 Task: In the  document Emotionalintelligencefile.docx Change font size of watermark '112' and place the watermark  'Horizontally'. Insert footer and write www.quantum.com
Action: Mouse moved to (661, 399)
Screenshot: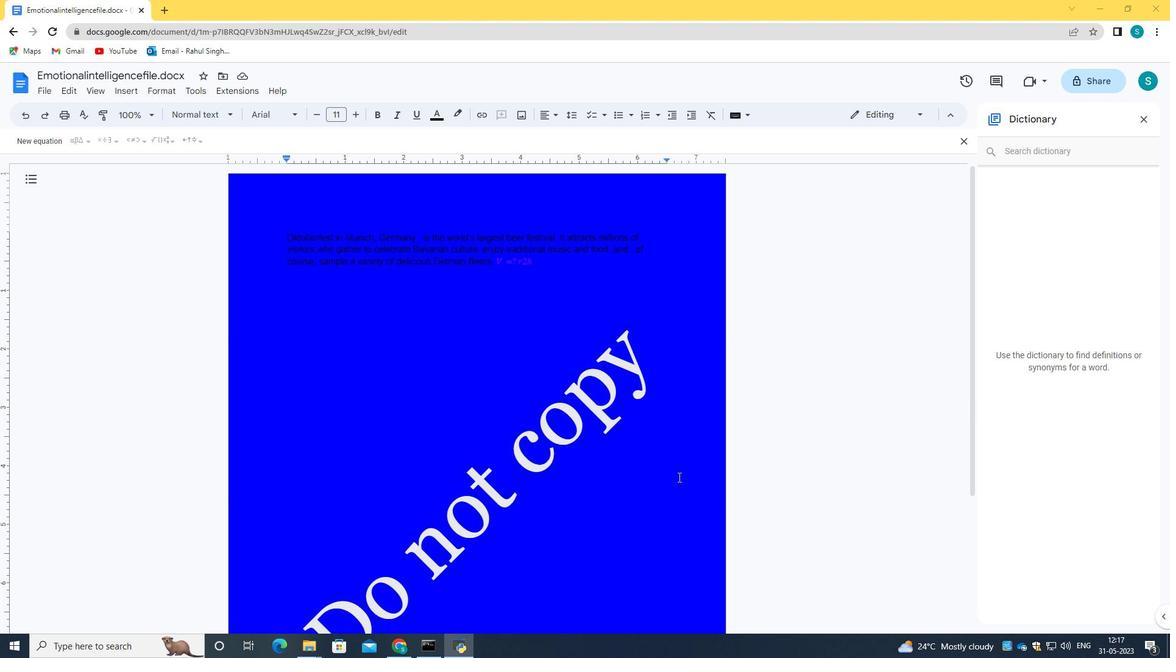
Action: Mouse scrolled (661, 399) with delta (0, 0)
Screenshot: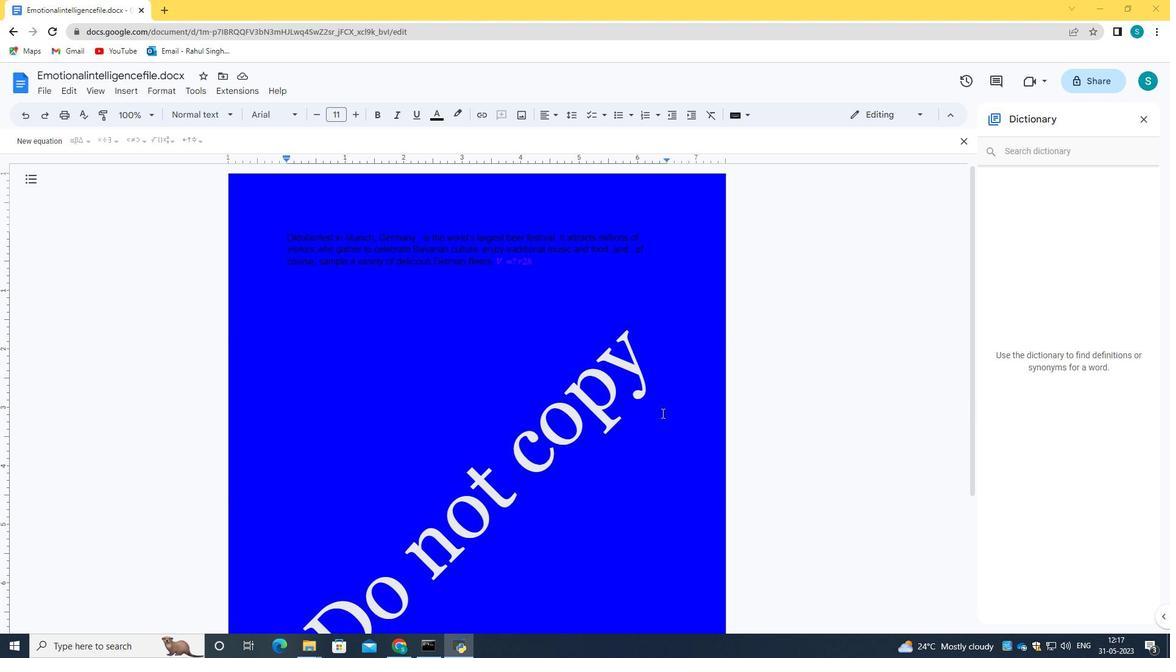 
Action: Mouse scrolled (661, 399) with delta (0, 0)
Screenshot: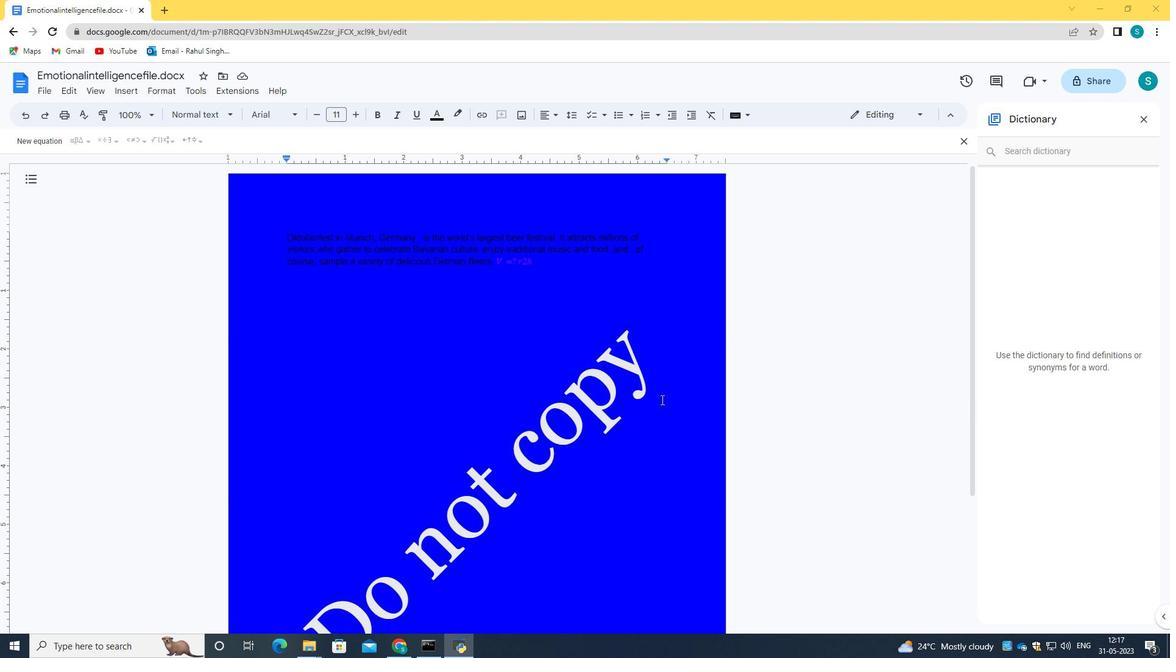 
Action: Mouse moved to (653, 229)
Screenshot: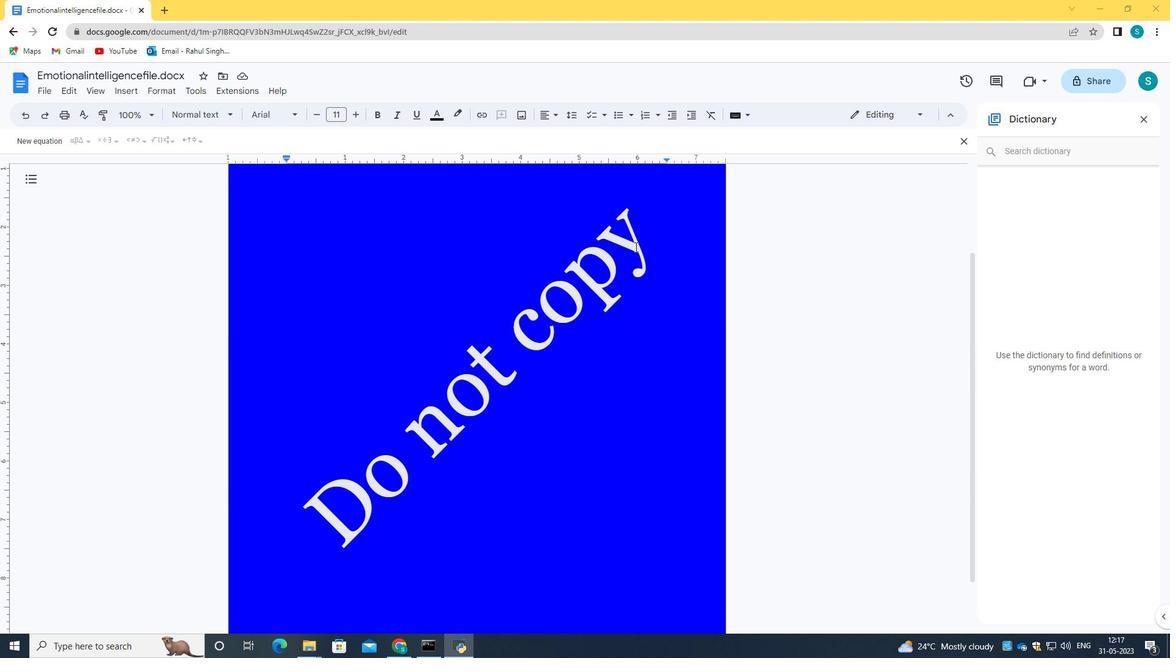 
Action: Mouse pressed left at (653, 229)
Screenshot: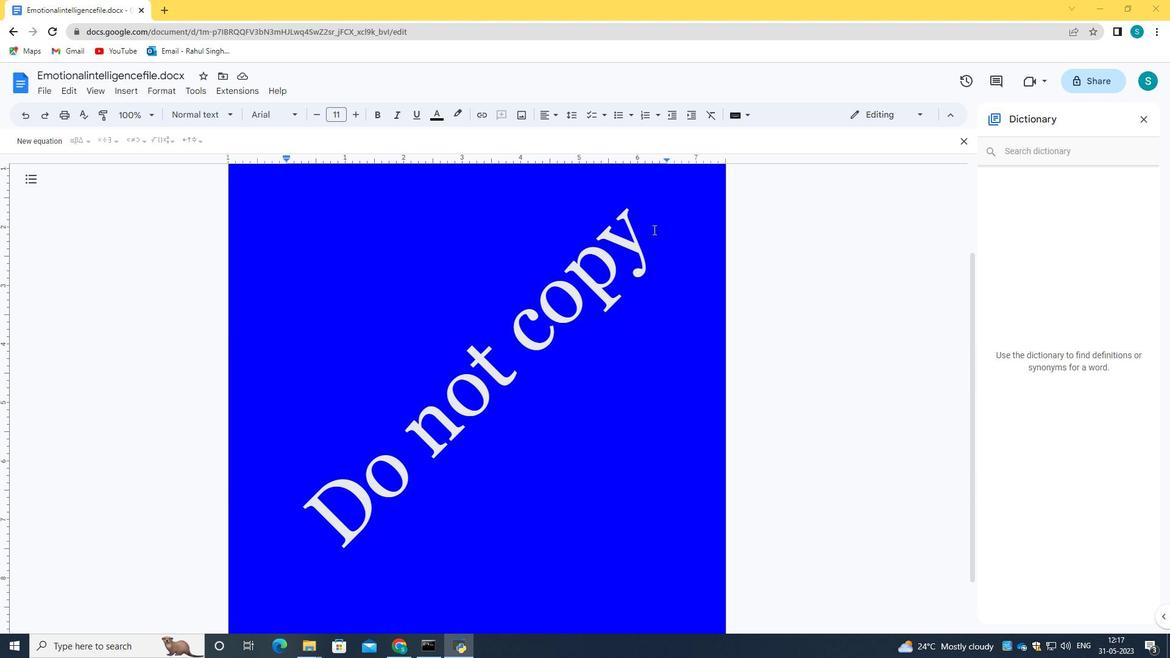 
Action: Mouse moved to (592, 257)
Screenshot: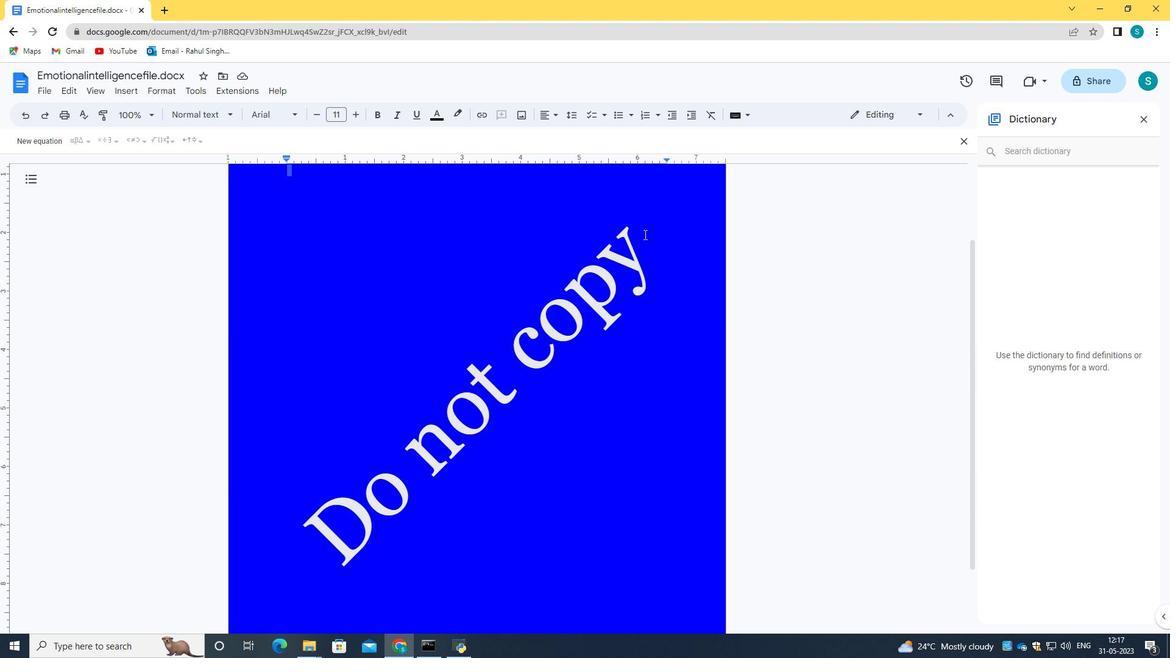 
Action: Mouse scrolled (592, 258) with delta (0, 0)
Screenshot: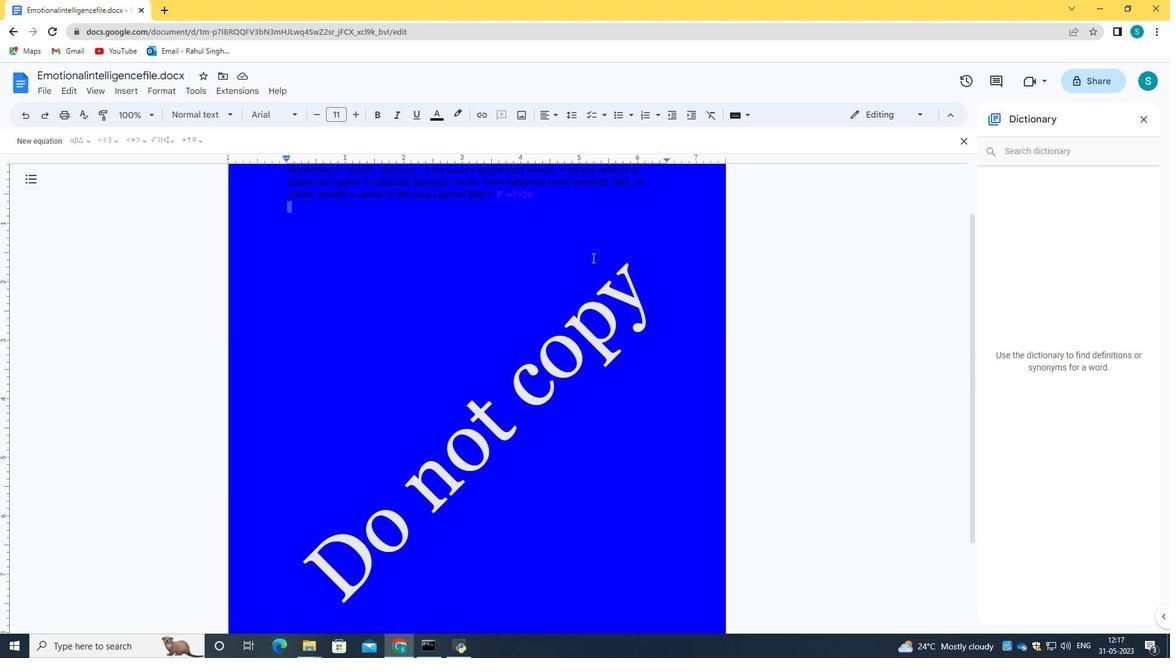 
Action: Mouse scrolled (592, 258) with delta (0, 0)
Screenshot: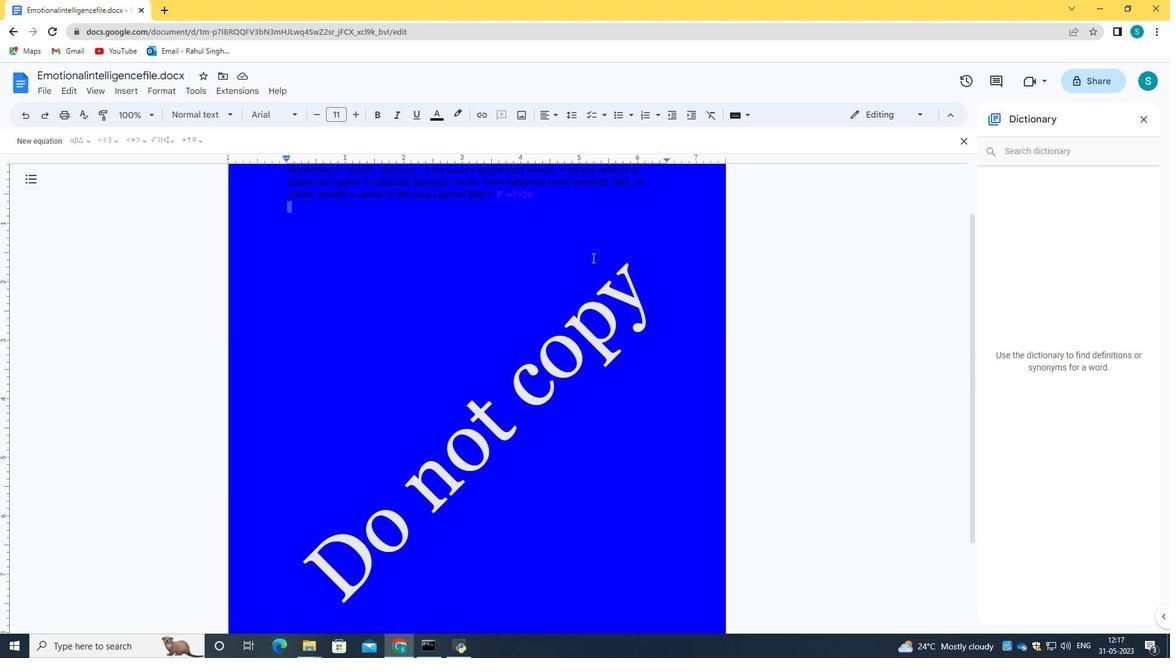 
Action: Mouse scrolled (592, 258) with delta (0, 0)
Screenshot: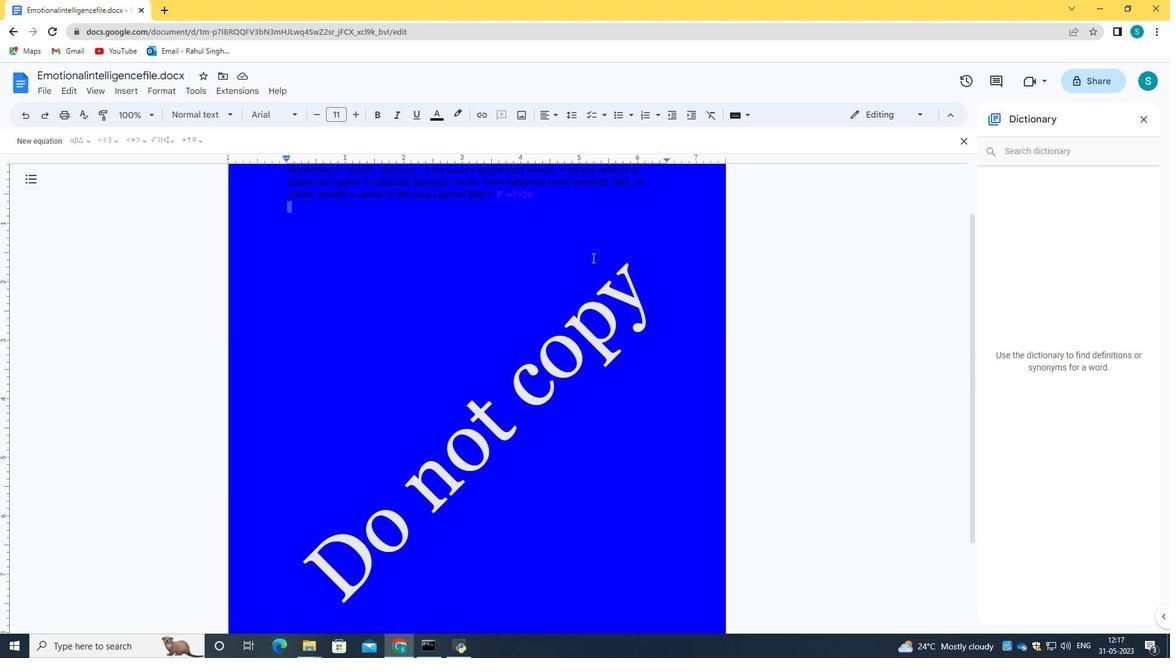 
Action: Mouse moved to (162, 89)
Screenshot: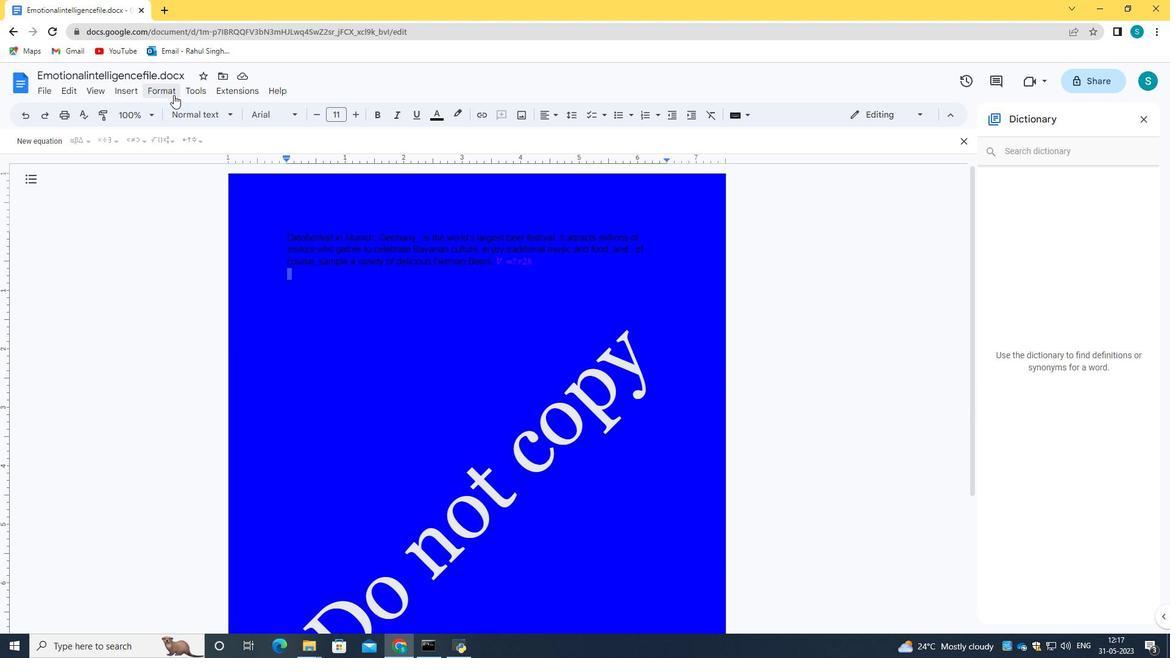 
Action: Mouse pressed left at (162, 89)
Screenshot: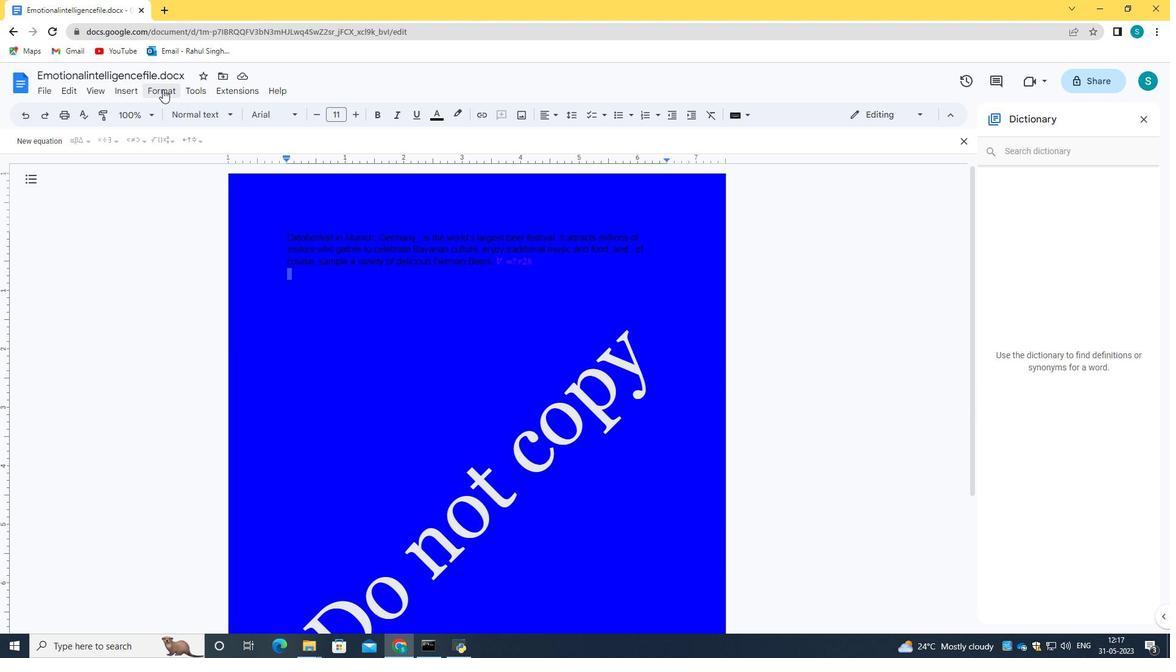 
Action: Mouse moved to (151, 372)
Screenshot: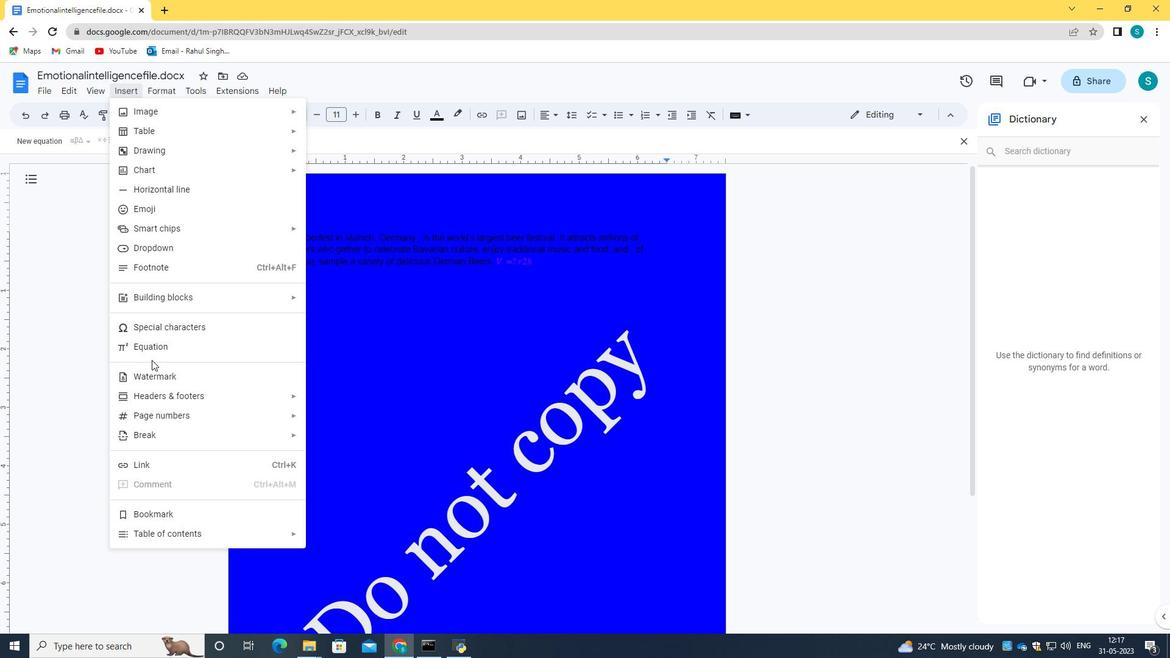 
Action: Mouse pressed left at (151, 372)
Screenshot: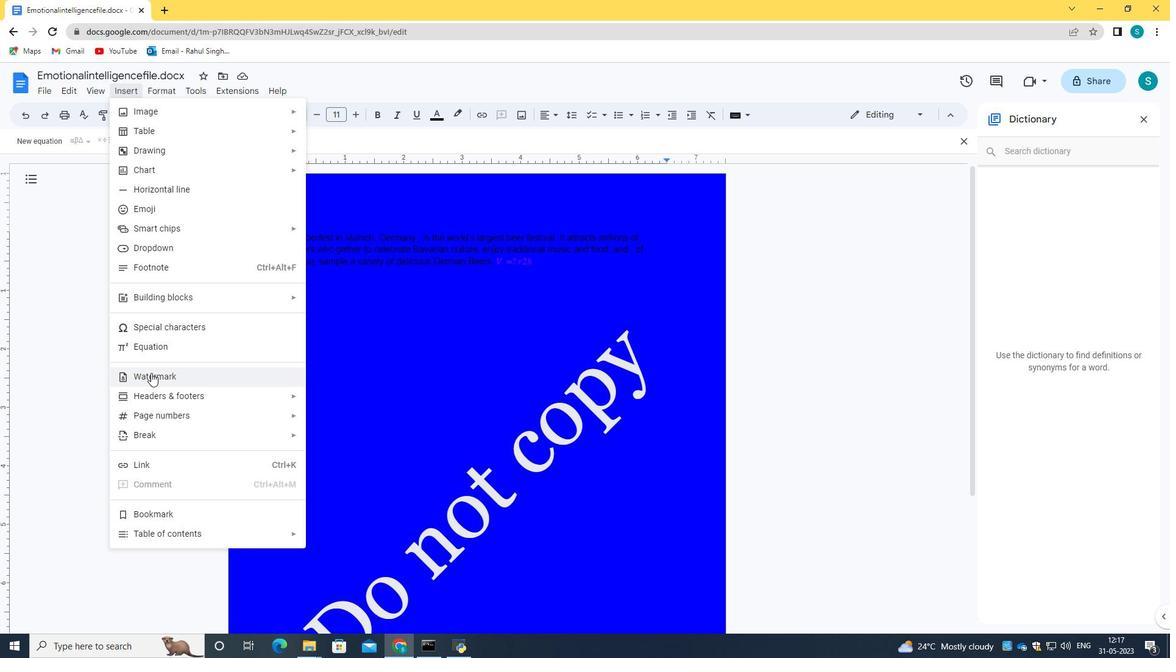 
Action: Mouse moved to (1039, 269)
Screenshot: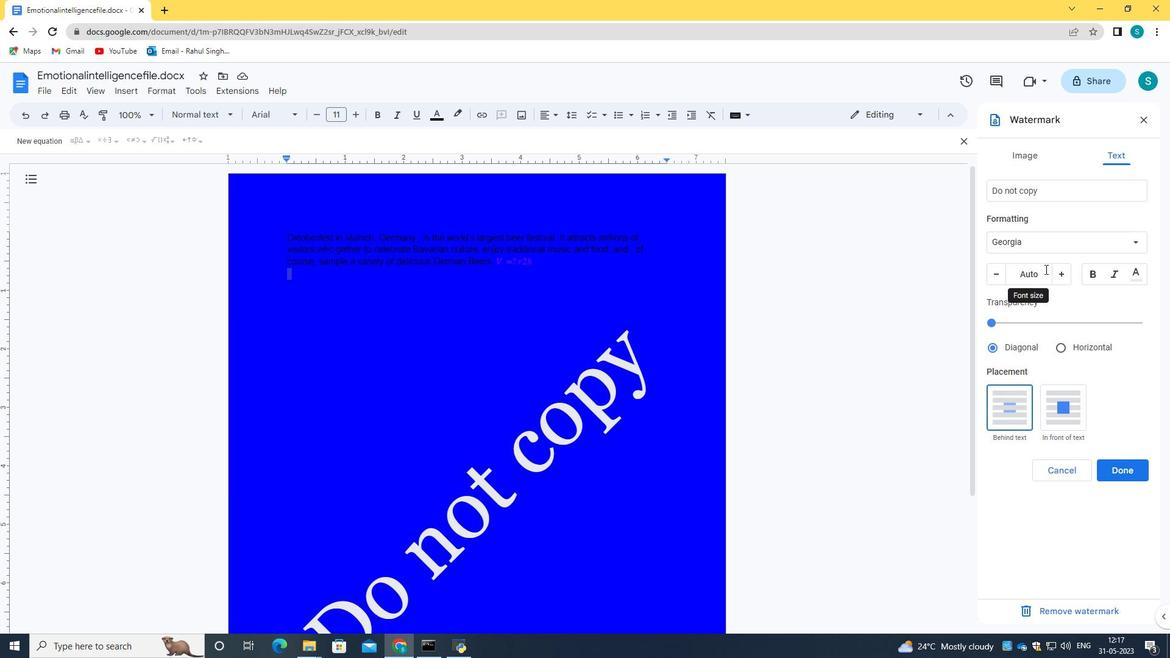 
Action: Mouse pressed left at (1039, 269)
Screenshot: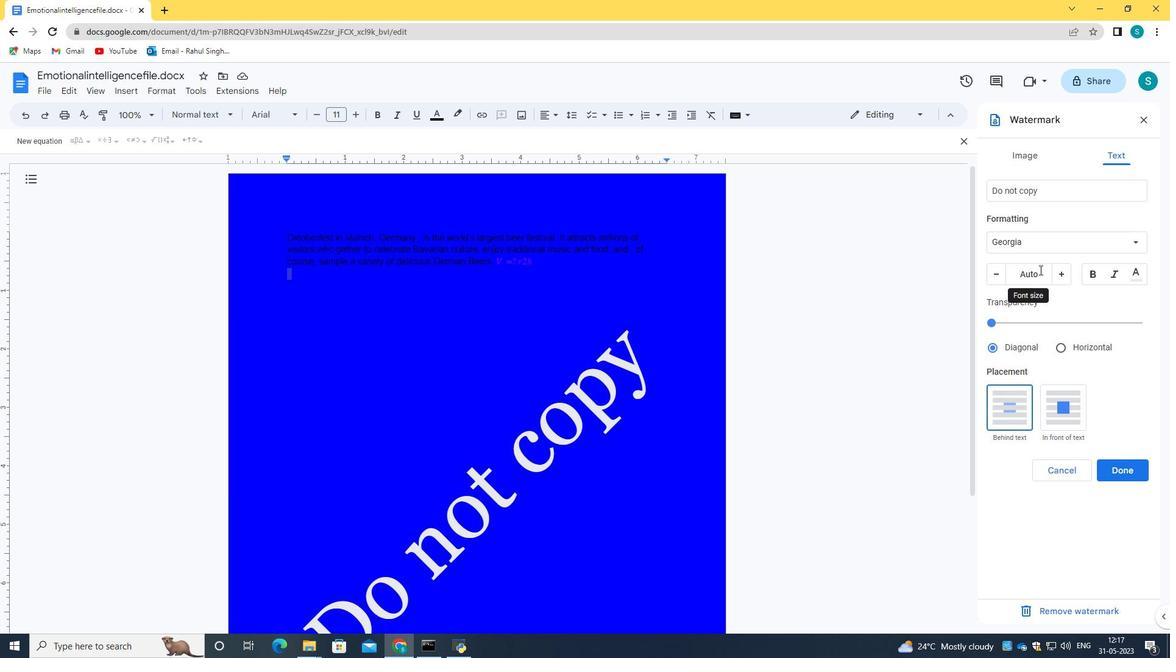 
Action: Key pressed 112<Key.enter>
Screenshot: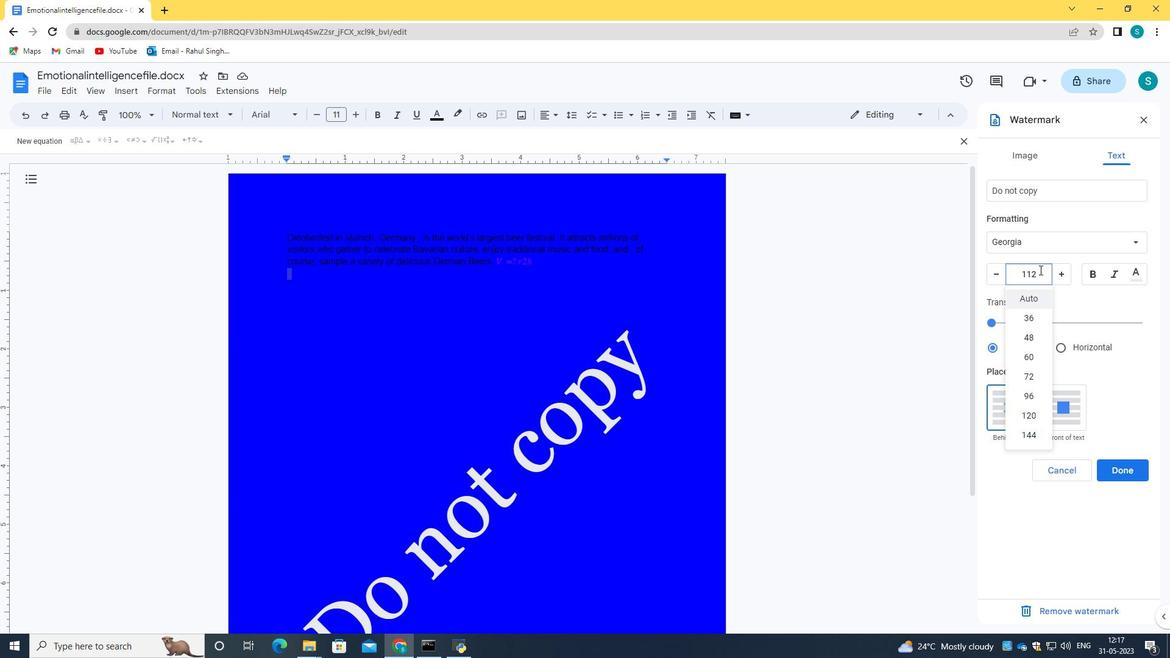 
Action: Mouse moved to (1062, 345)
Screenshot: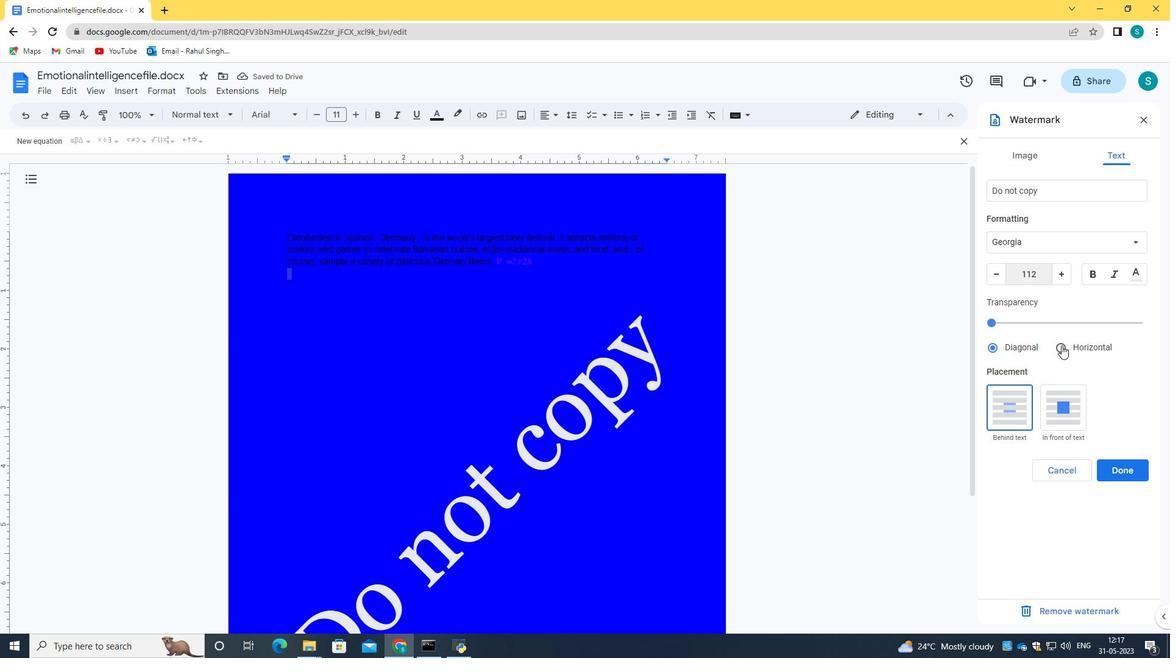 
Action: Mouse pressed left at (1062, 345)
Screenshot: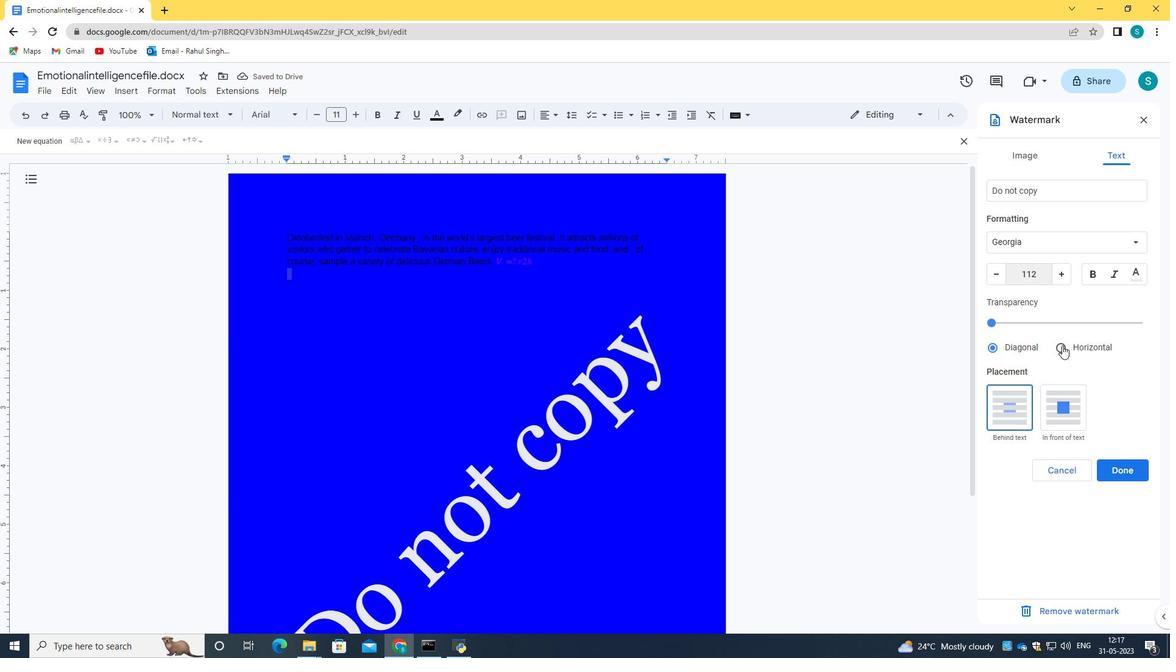 
Action: Mouse moved to (1137, 471)
Screenshot: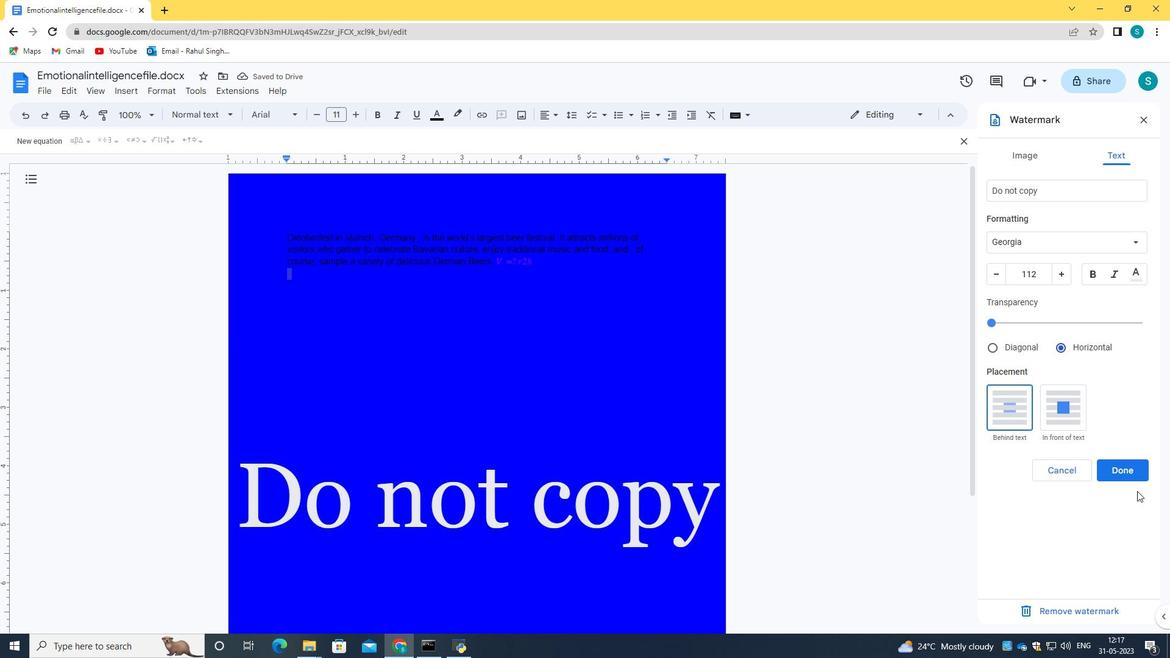 
Action: Mouse pressed left at (1137, 471)
Screenshot: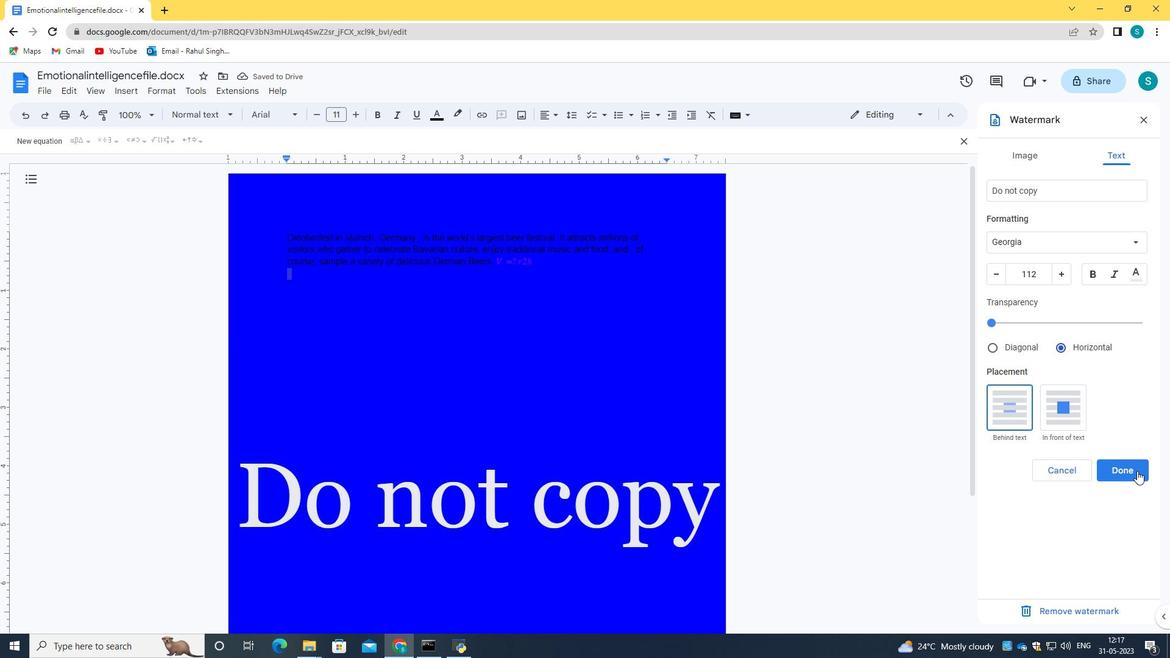 
Action: Mouse moved to (115, 89)
Screenshot: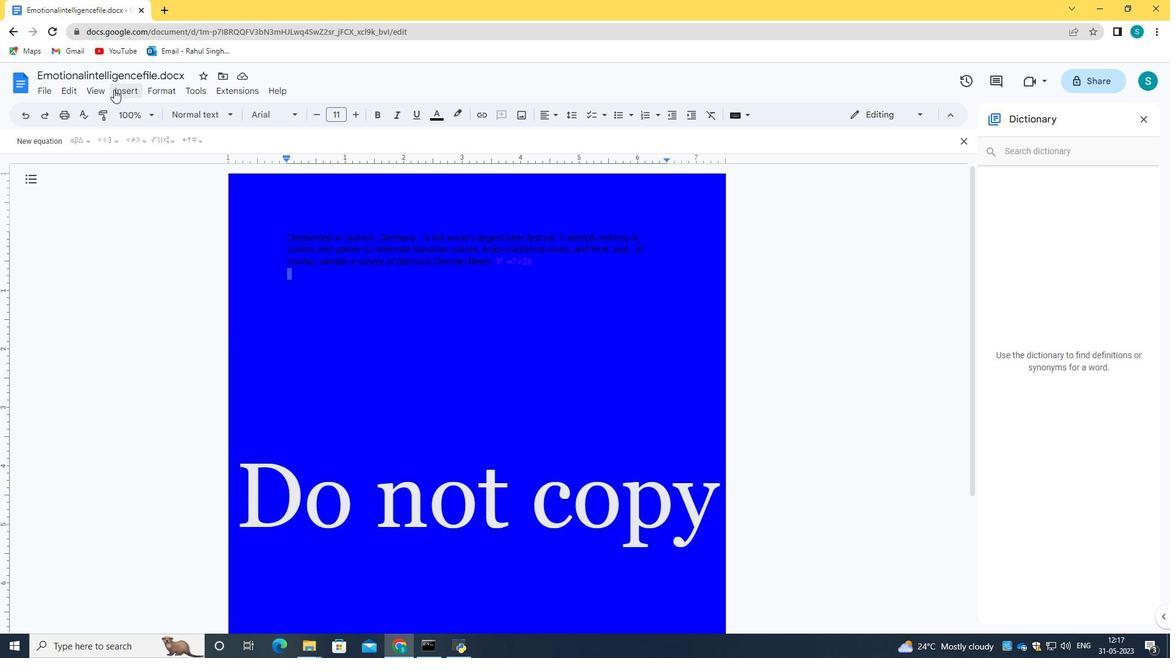 
Action: Mouse pressed left at (115, 89)
Screenshot: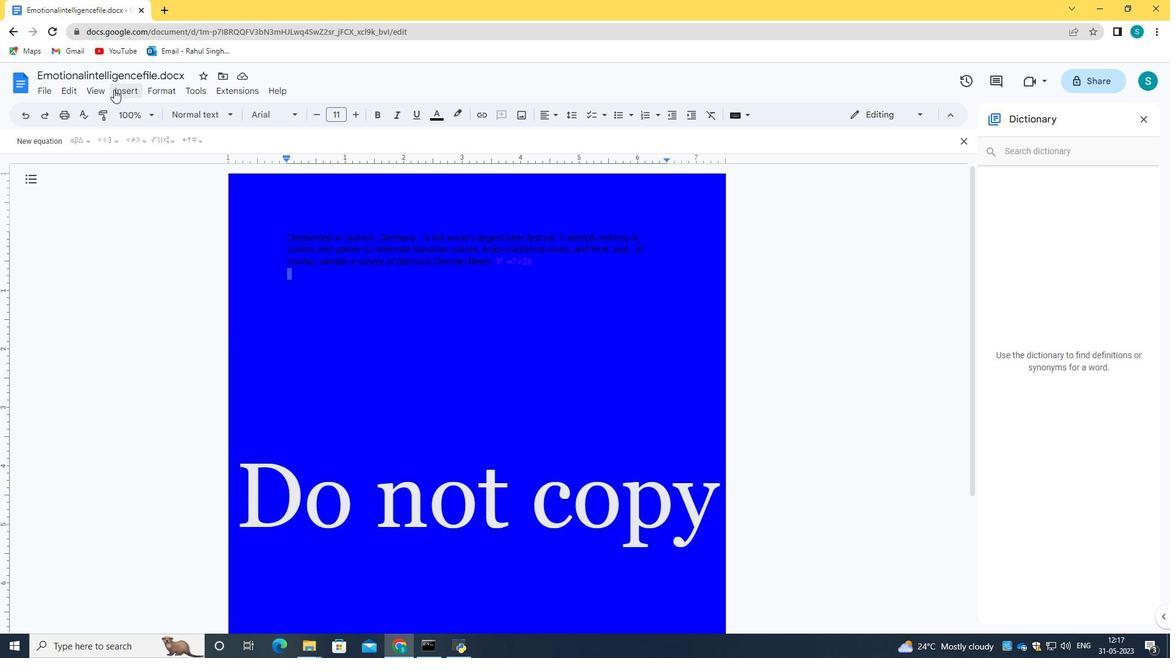 
Action: Mouse moved to (327, 420)
Screenshot: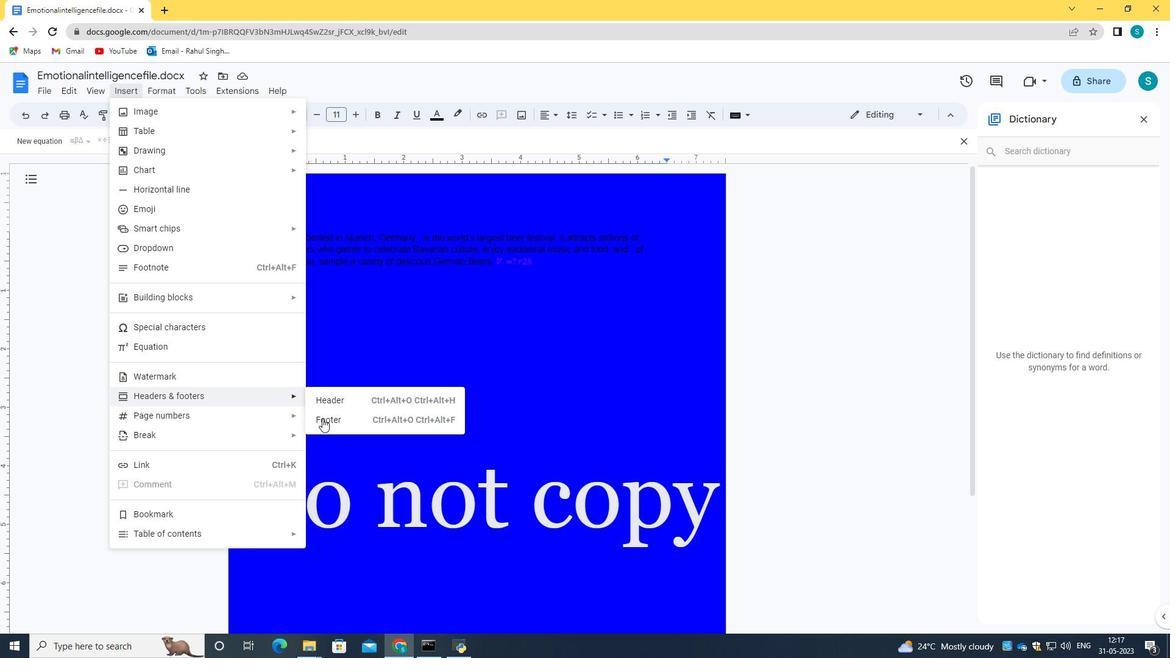 
Action: Mouse pressed left at (327, 420)
Screenshot: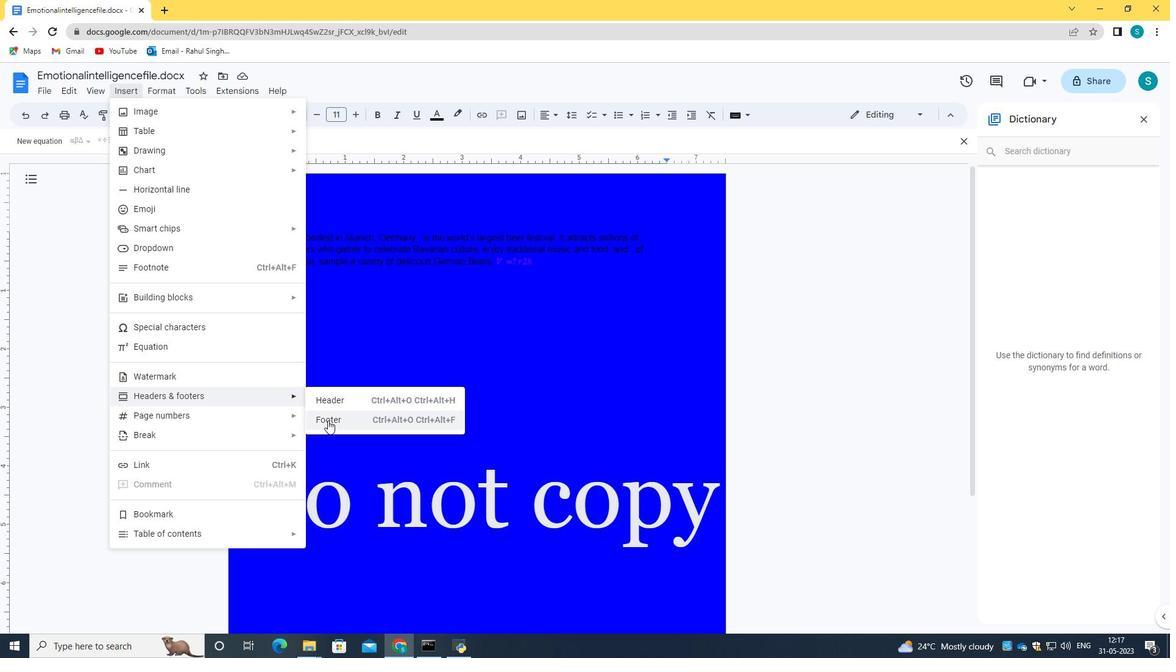 
Action: Mouse moved to (457, 302)
Screenshot: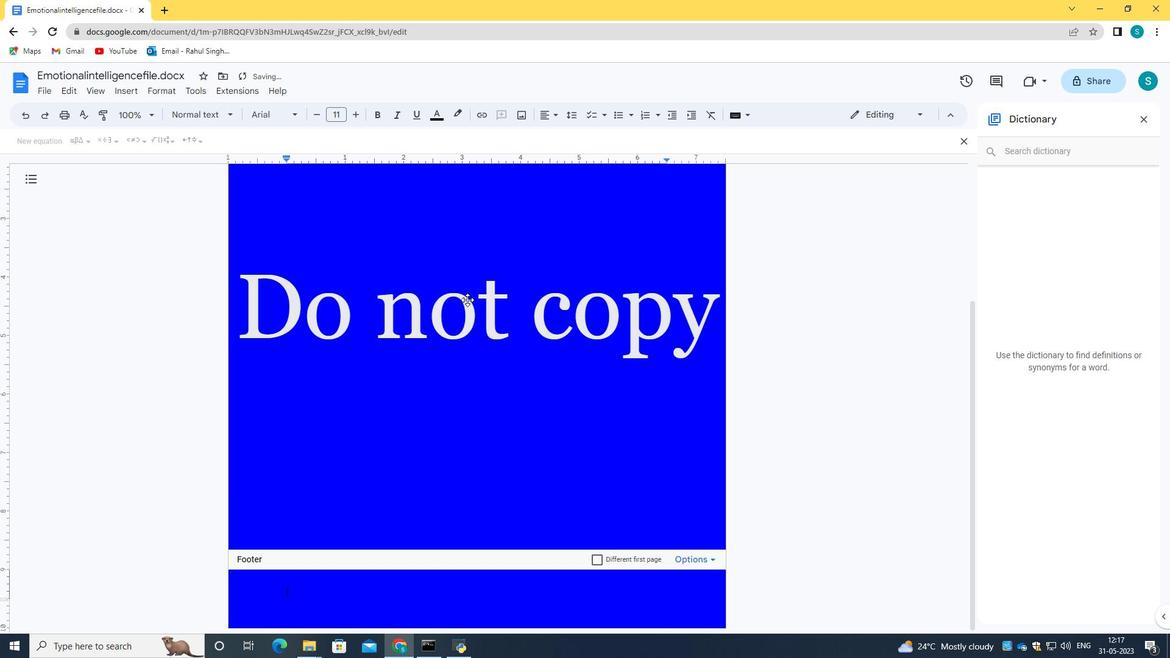 
Action: Key pressed <Key.caps_lock><Key.caps_lock>www.quantum.com<Key.enter>
Screenshot: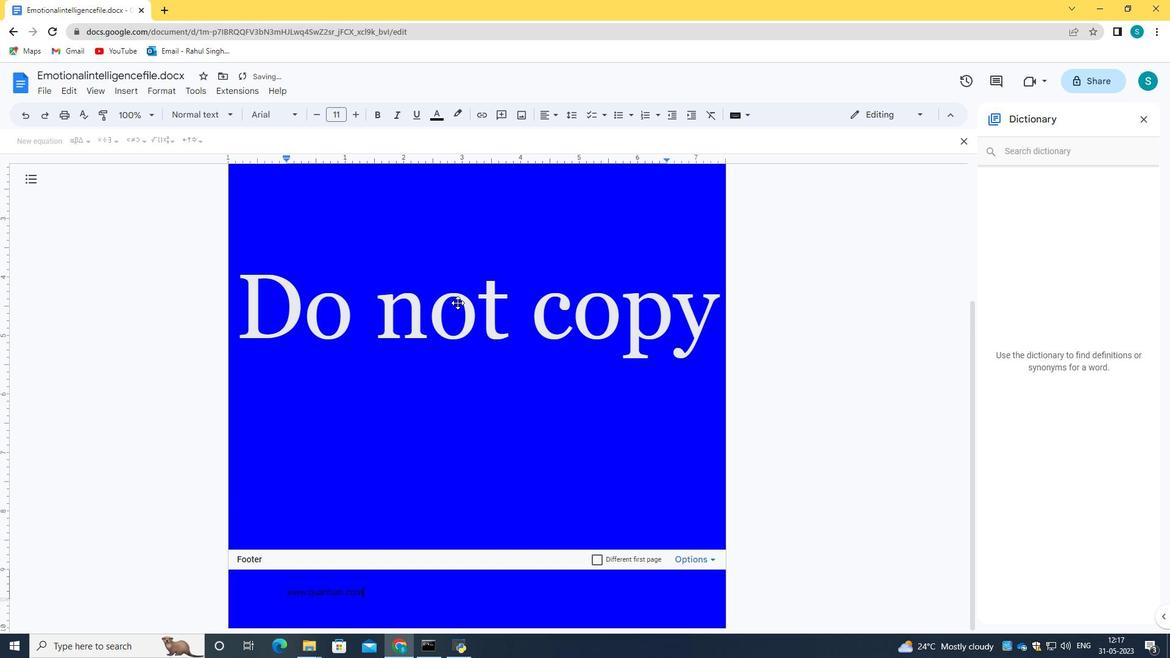 
Action: Mouse moved to (48, 89)
Screenshot: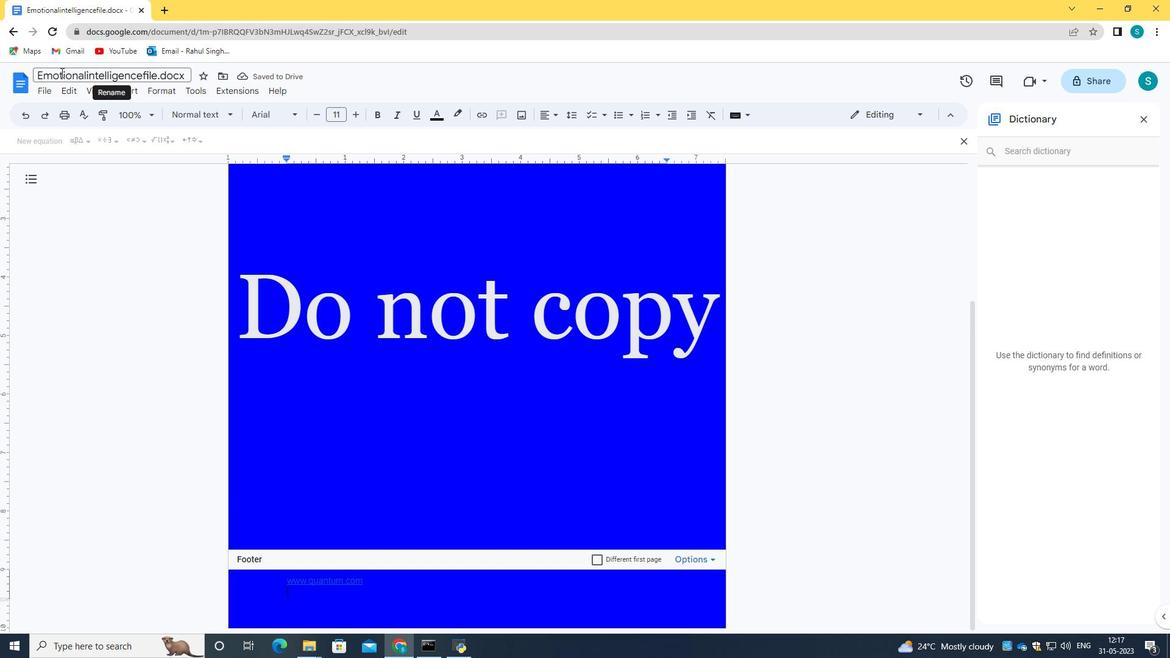 
